 Task: Add to scrum project TreatWorks a team member softage.1@softage.net and assign as Project Lead.
Action: Mouse moved to (75, 281)
Screenshot: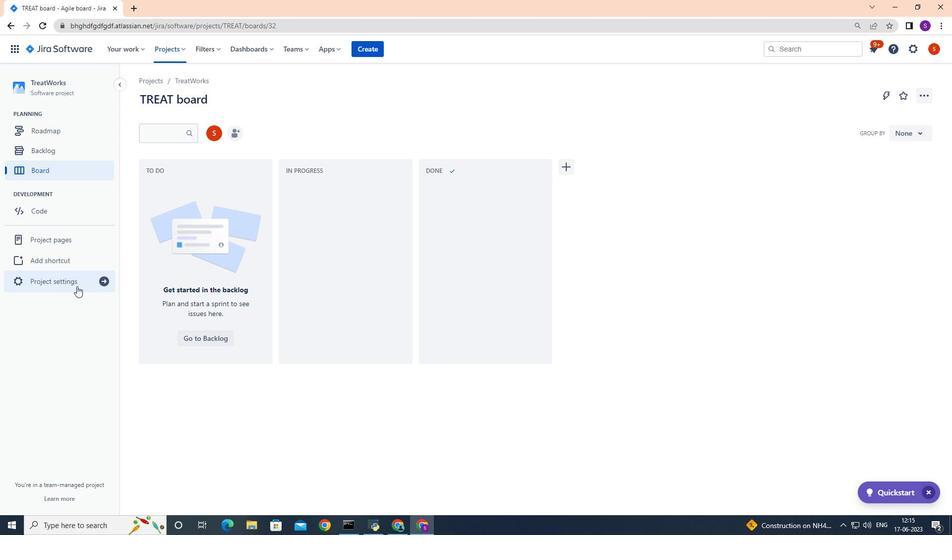 
Action: Mouse pressed left at (75, 281)
Screenshot: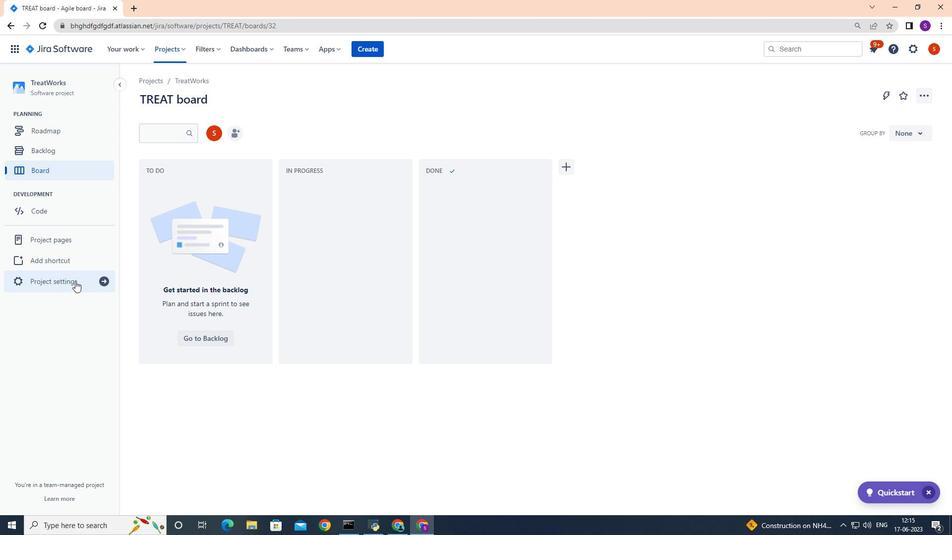
Action: Mouse moved to (526, 315)
Screenshot: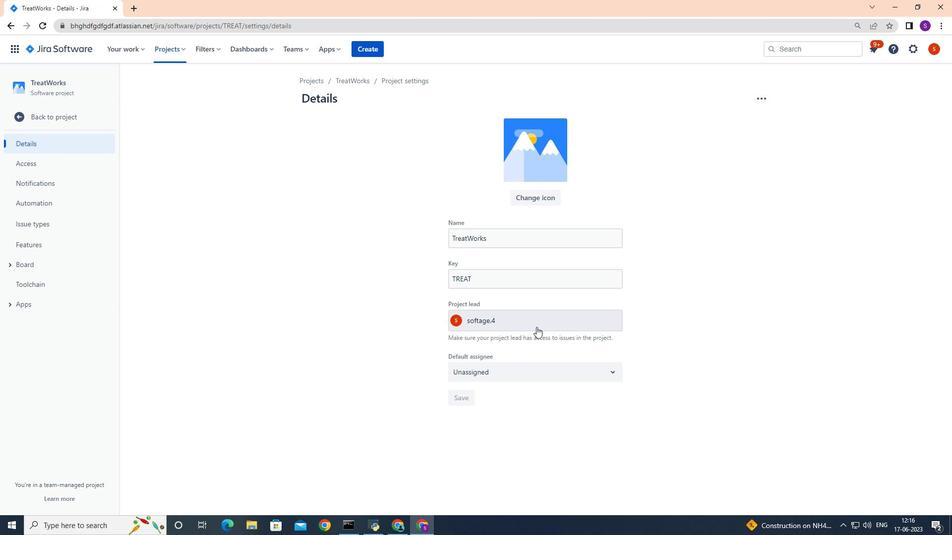 
Action: Mouse pressed left at (526, 315)
Screenshot: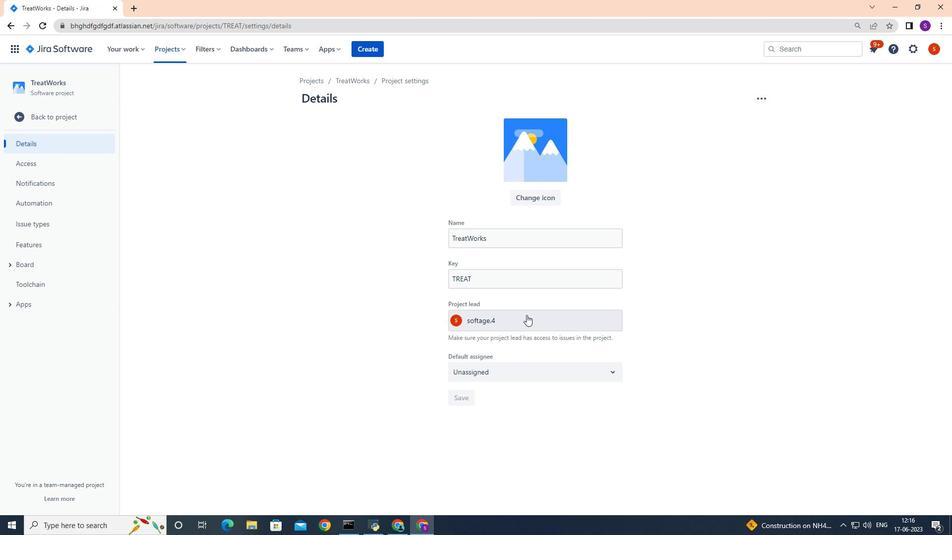 
Action: Mouse moved to (527, 315)
Screenshot: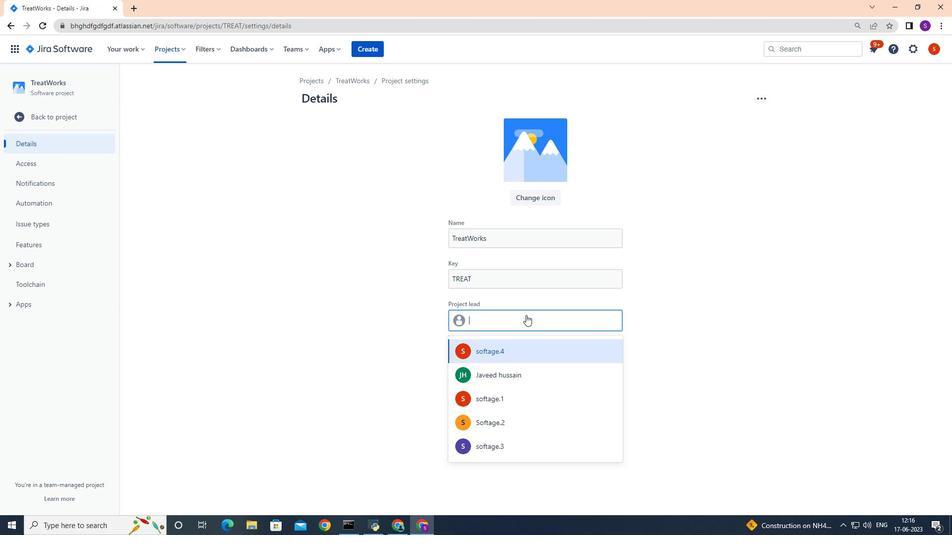 
Action: Key pressed softage.1
Screenshot: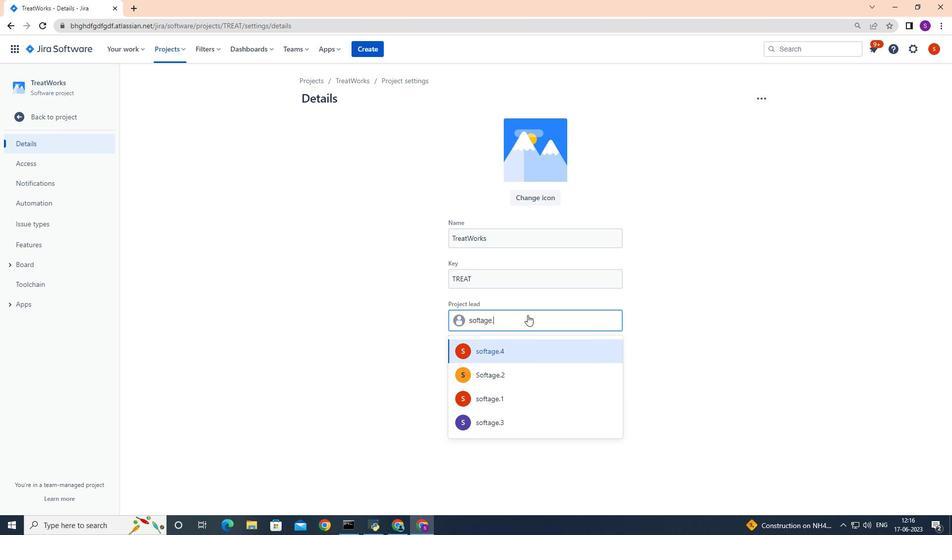 
Action: Mouse moved to (518, 347)
Screenshot: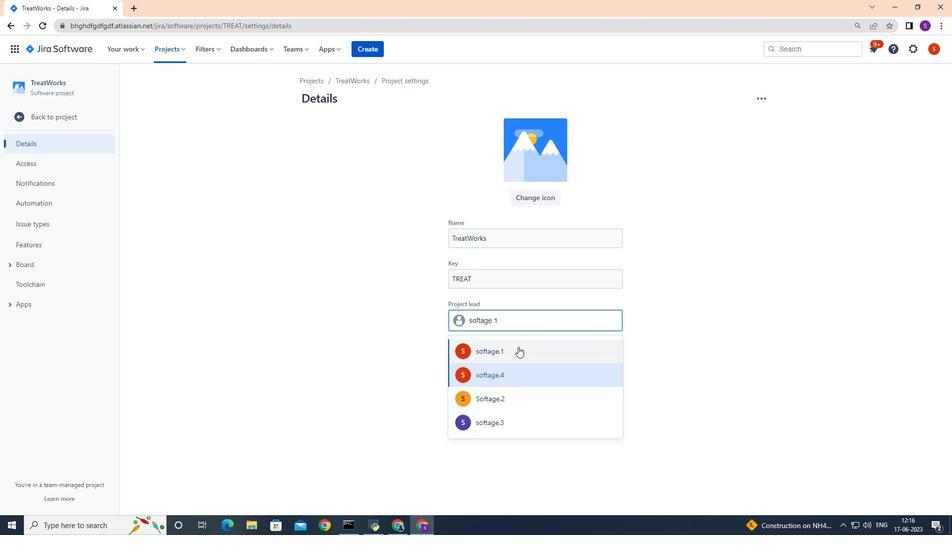
Action: Mouse pressed left at (518, 347)
Screenshot: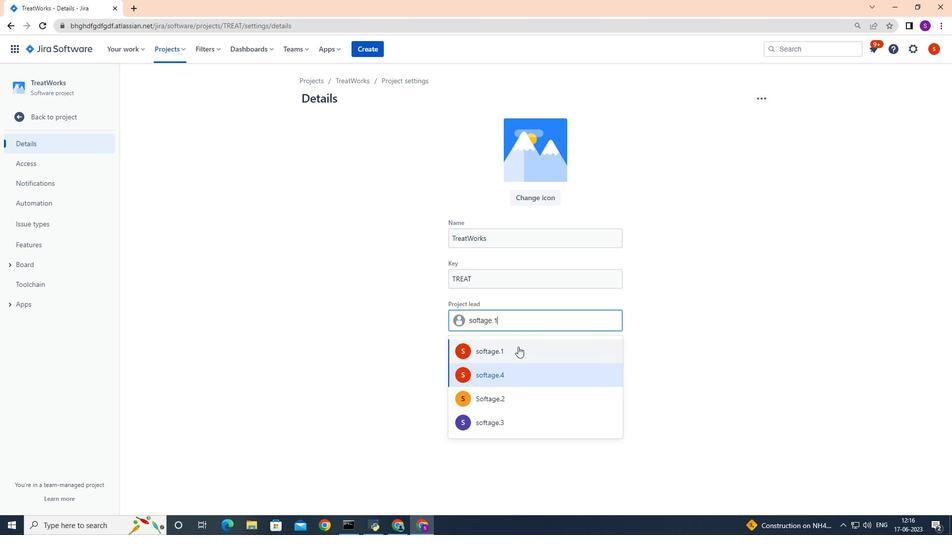 
Action: Mouse moved to (618, 368)
Screenshot: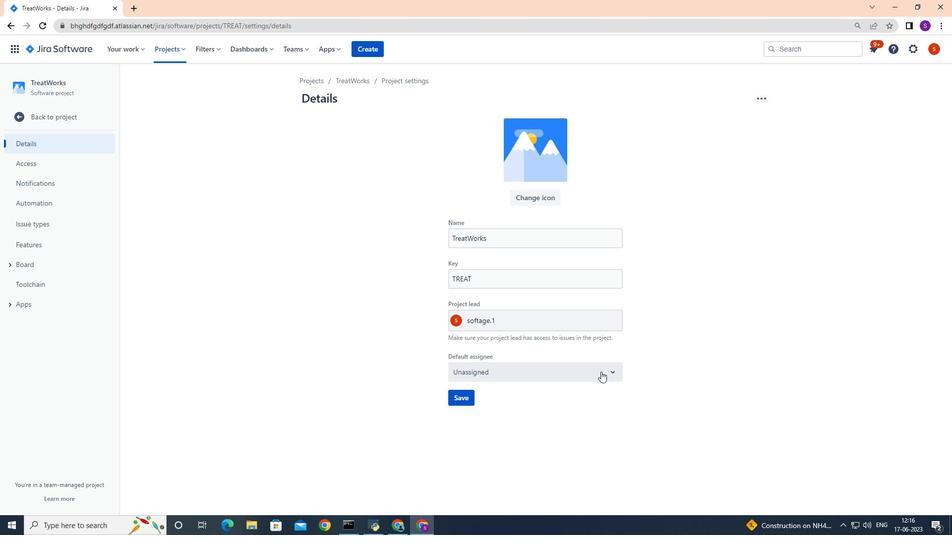 
Action: Mouse pressed left at (618, 368)
Screenshot: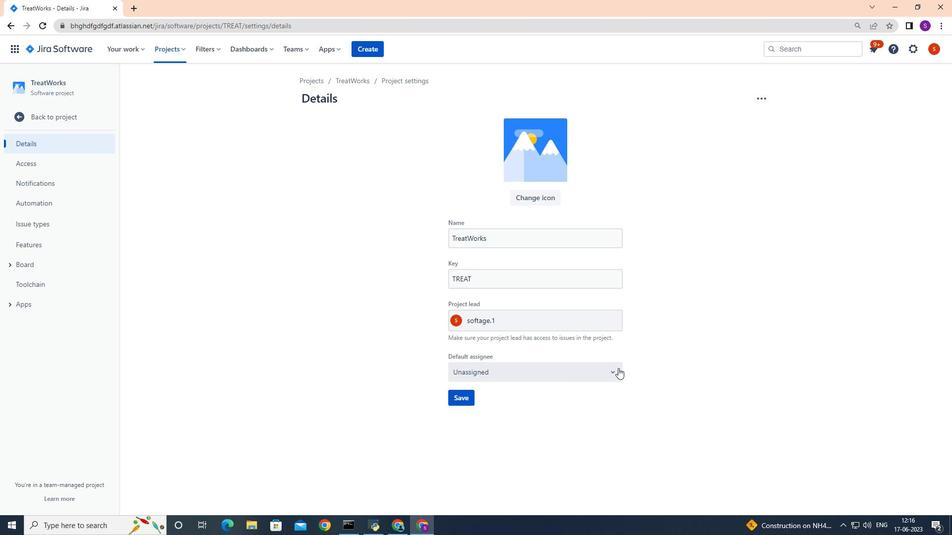 
Action: Mouse moved to (559, 393)
Screenshot: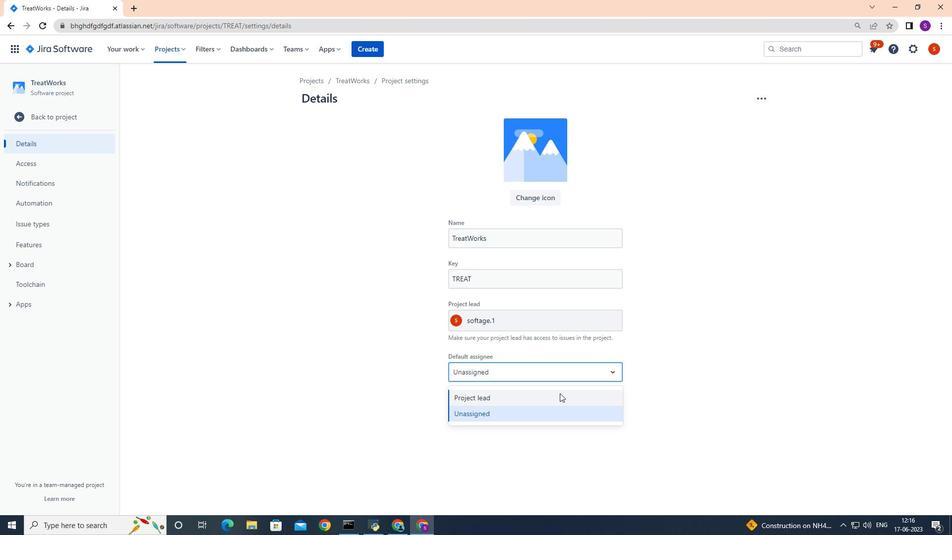 
Action: Mouse pressed left at (559, 393)
Screenshot: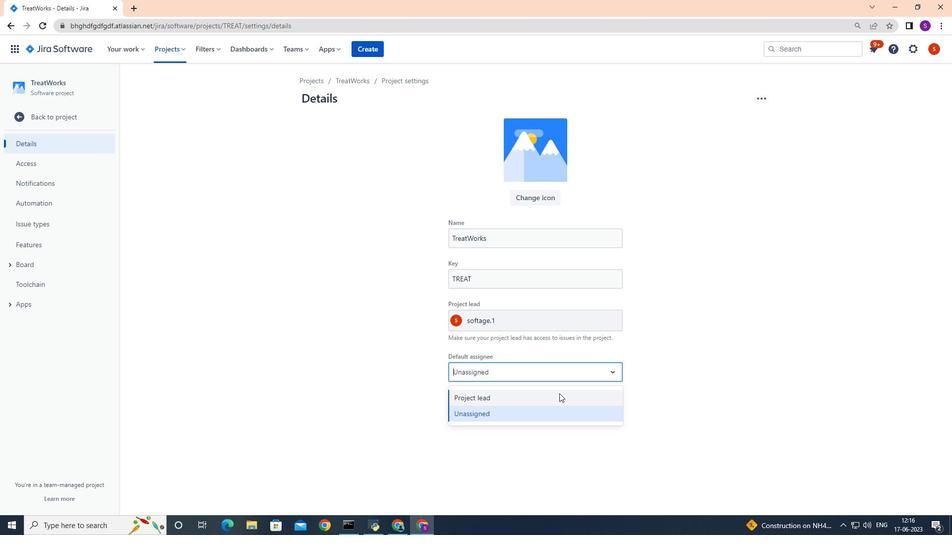 
Action: Mouse moved to (464, 399)
Screenshot: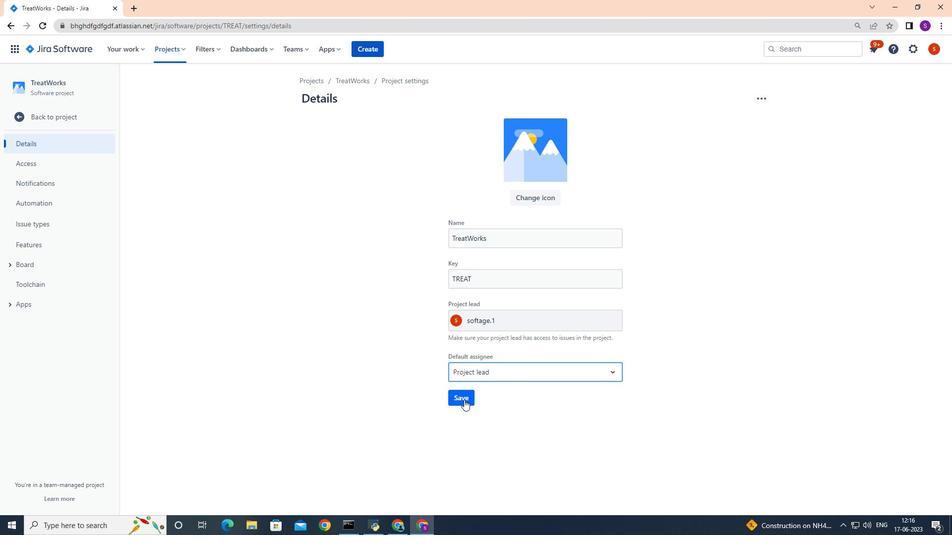 
Action: Mouse pressed left at (464, 399)
Screenshot: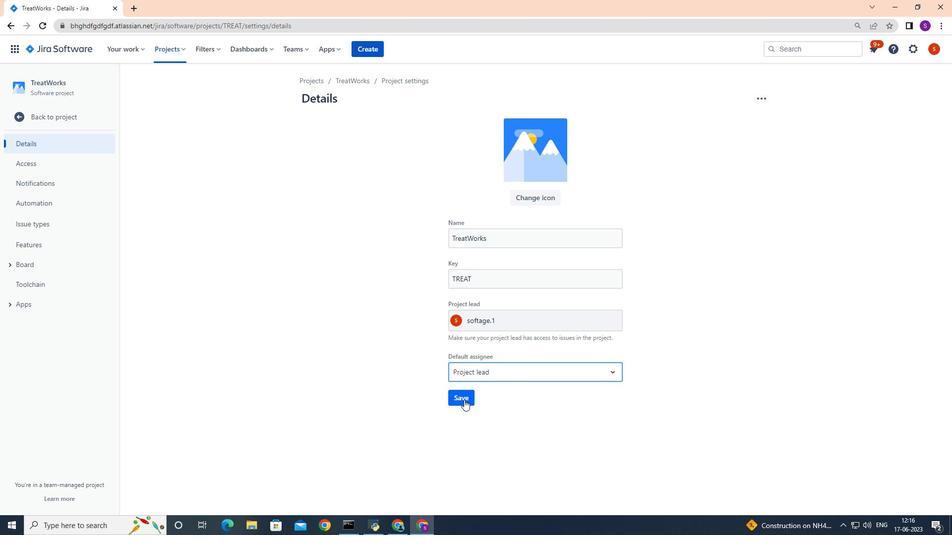 
Action: Mouse moved to (463, 398)
Screenshot: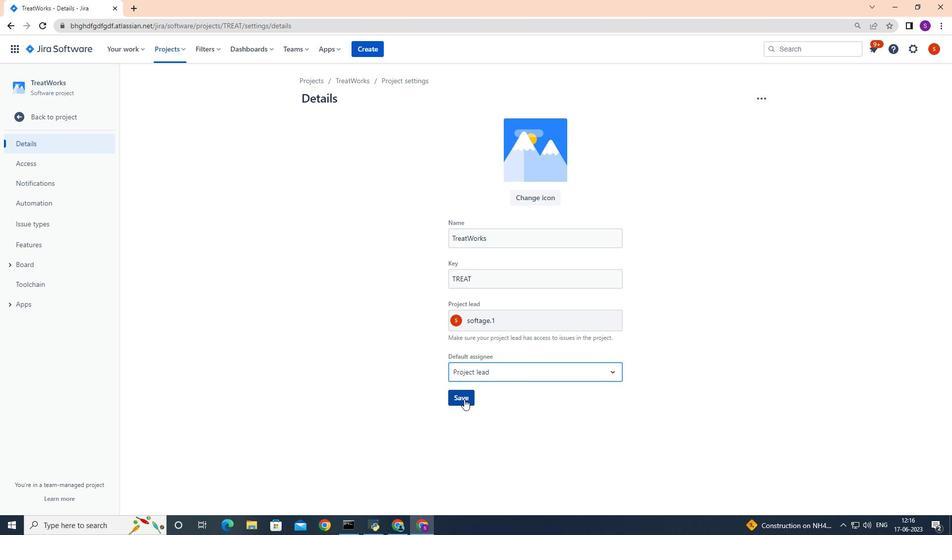 
